 Task: Manage the settings related to the company domain
Action: Mouse moved to (229, 142)
Screenshot: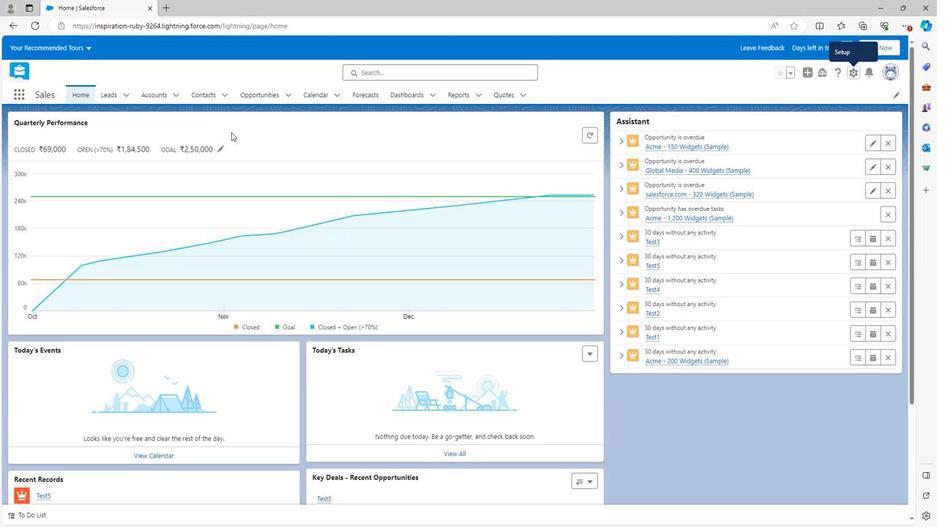 
Action: Mouse scrolled (229, 142) with delta (0, 0)
Screenshot: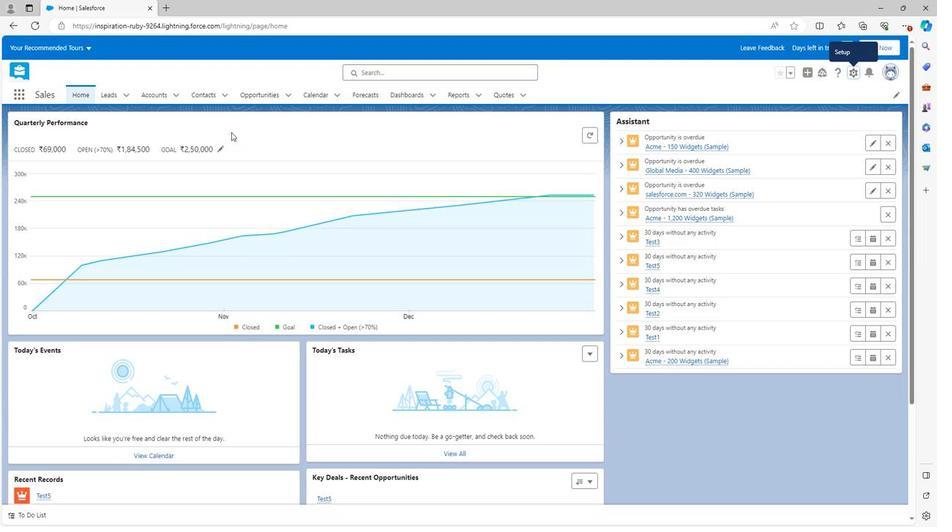 
Action: Mouse moved to (231, 143)
Screenshot: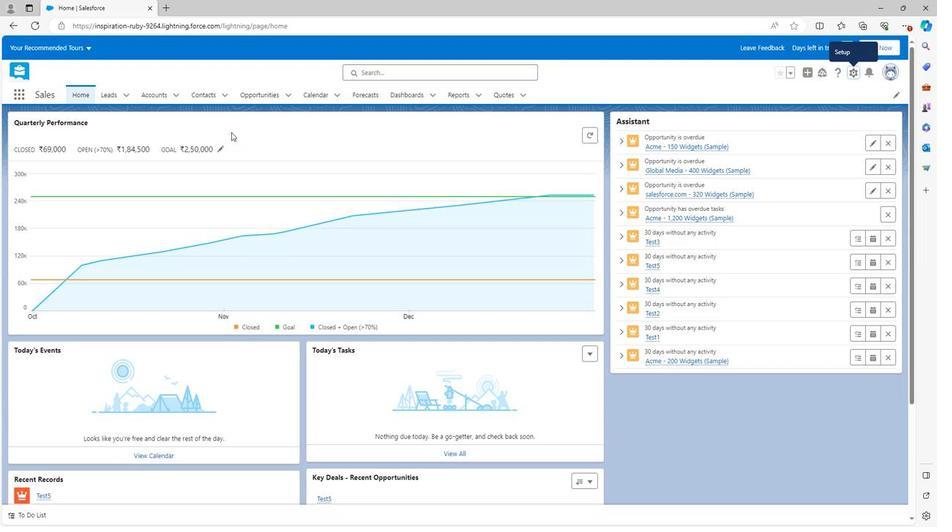 
Action: Mouse scrolled (231, 143) with delta (0, 0)
Screenshot: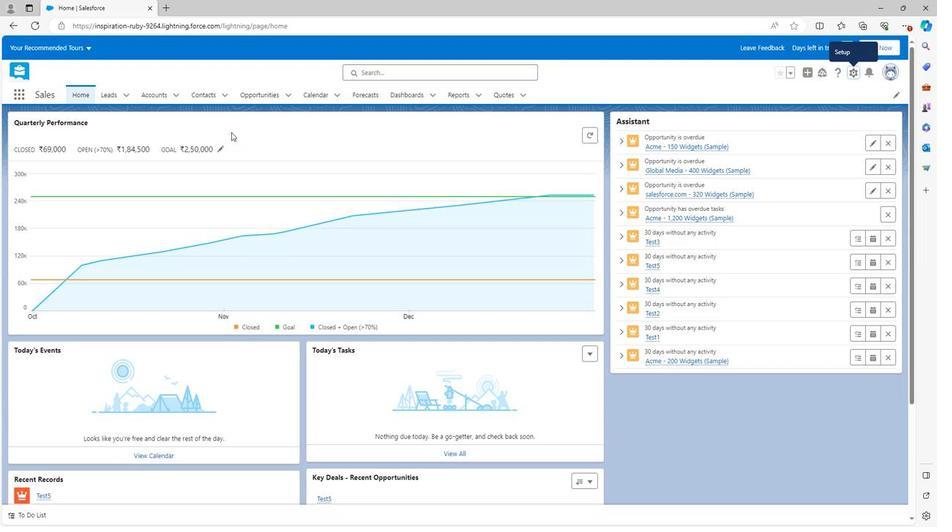
Action: Mouse moved to (232, 144)
Screenshot: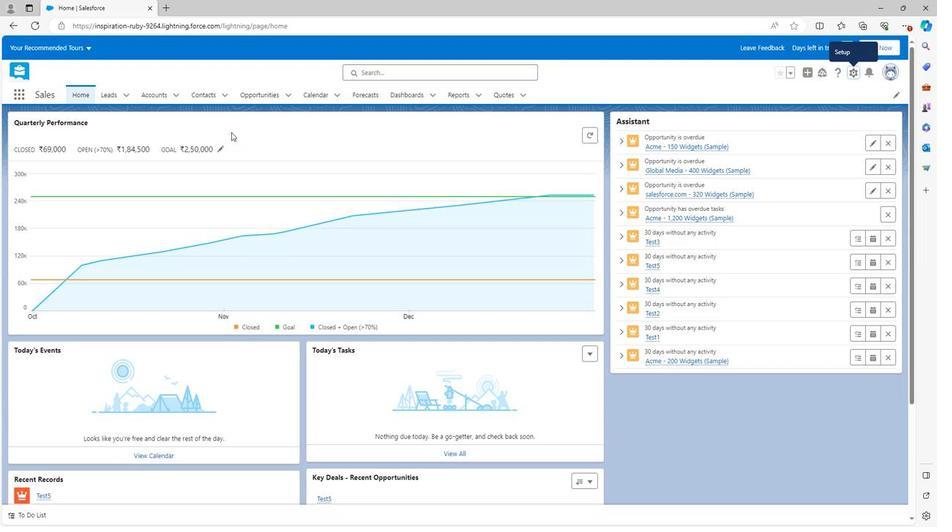 
Action: Mouse scrolled (232, 143) with delta (0, 0)
Screenshot: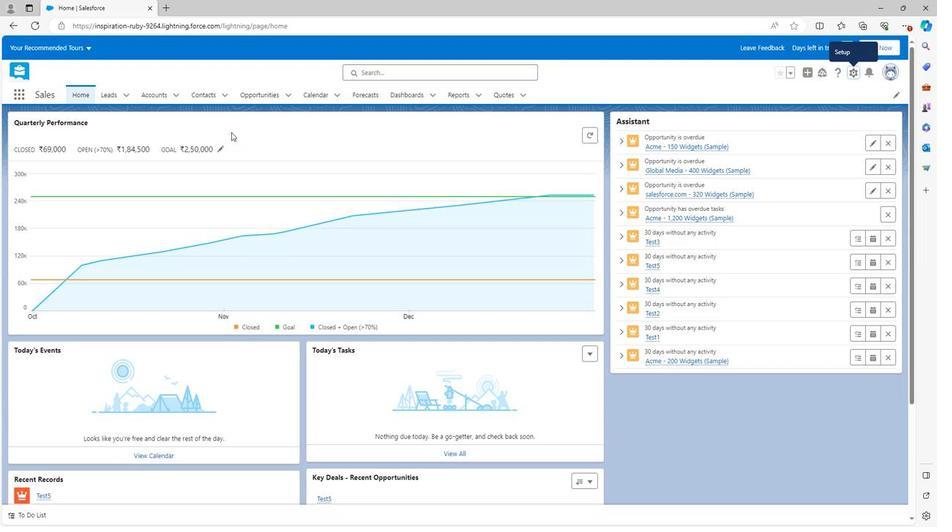 
Action: Mouse moved to (232, 145)
Screenshot: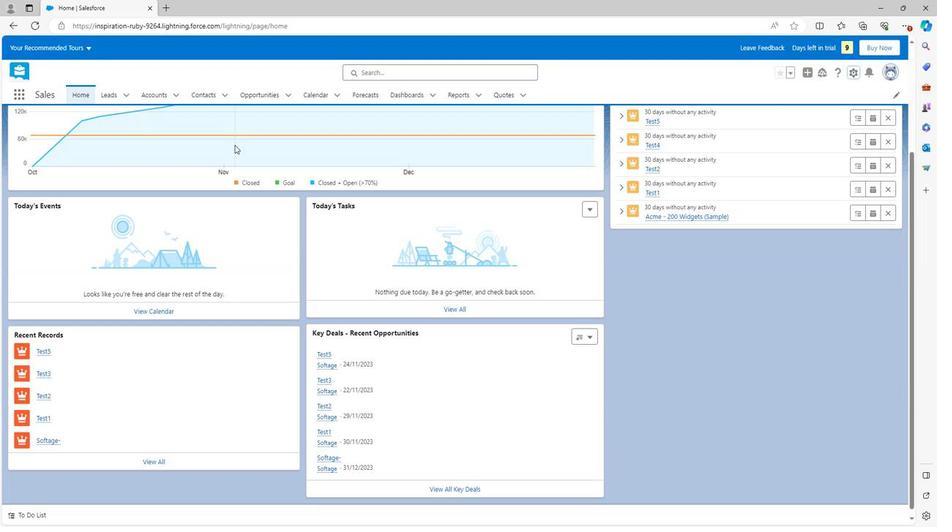 
Action: Mouse scrolled (232, 144) with delta (0, 0)
Screenshot: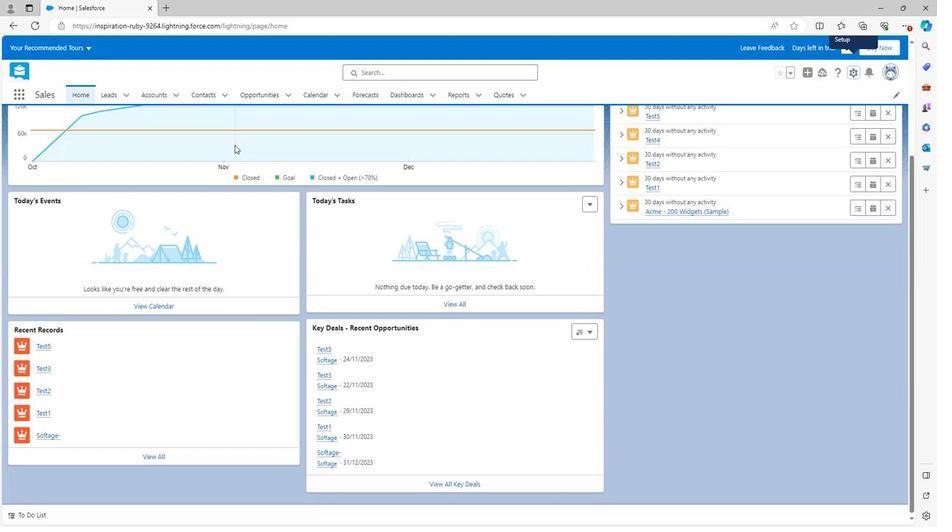 
Action: Mouse moved to (232, 145)
Screenshot: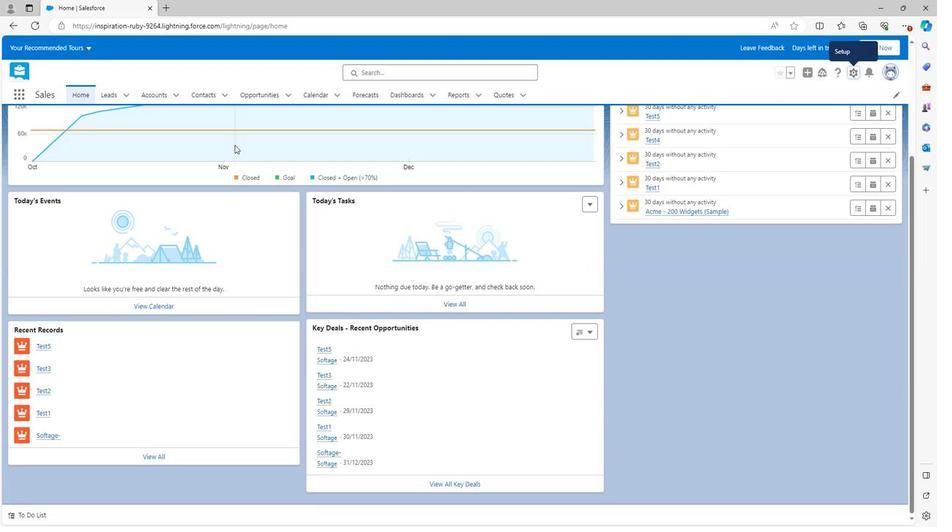 
Action: Mouse scrolled (232, 145) with delta (0, 0)
Screenshot: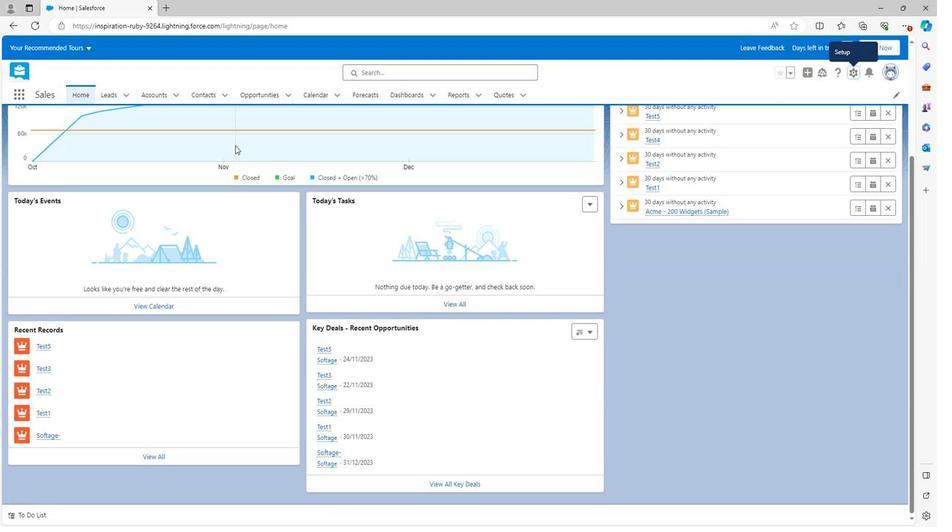 
Action: Mouse scrolled (232, 145) with delta (0, 0)
Screenshot: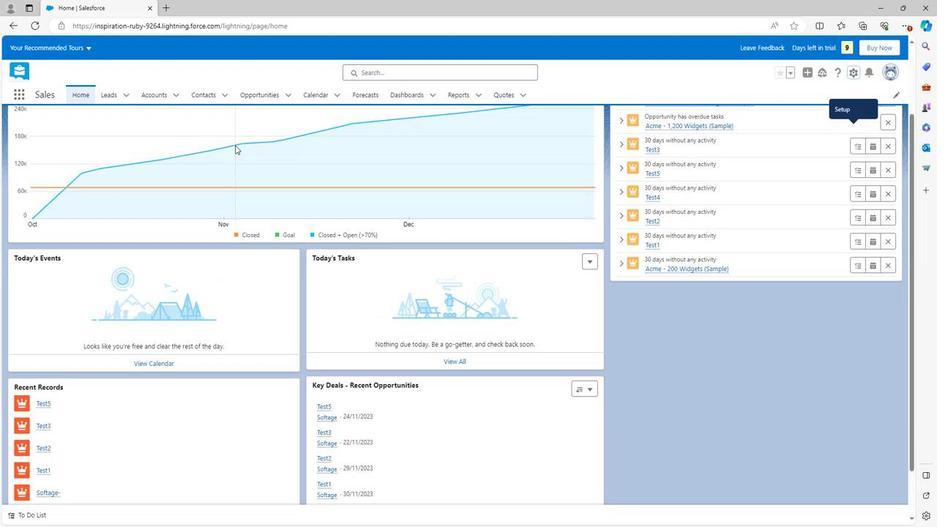 
Action: Mouse scrolled (232, 145) with delta (0, 0)
Screenshot: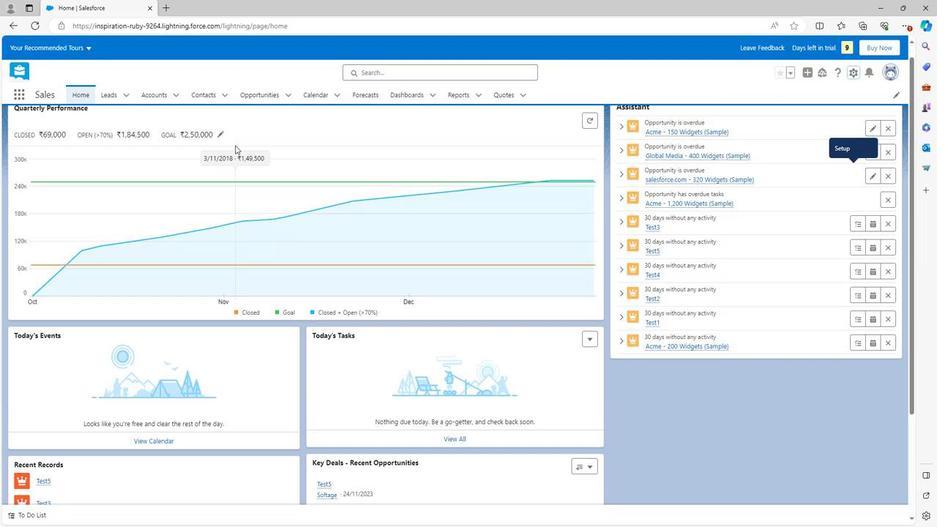 
Action: Mouse scrolled (232, 145) with delta (0, 0)
Screenshot: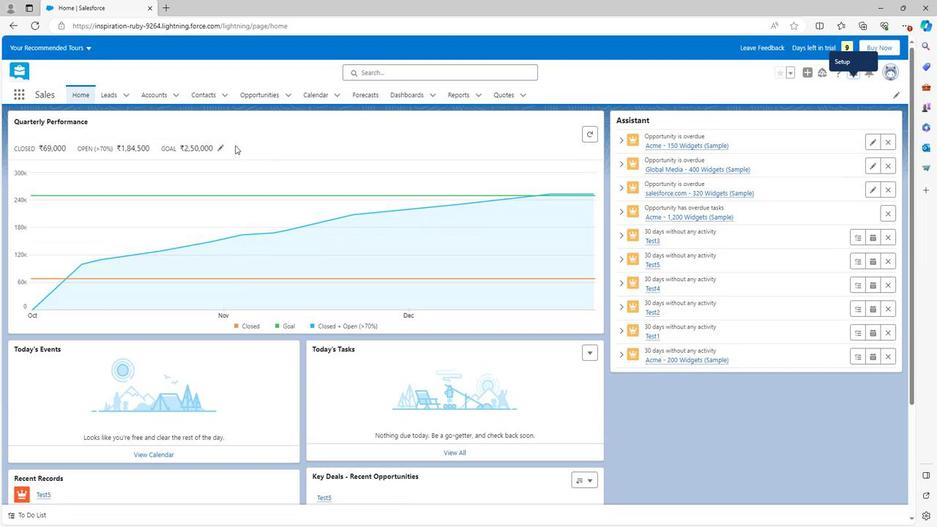 
Action: Mouse moved to (848, 75)
Screenshot: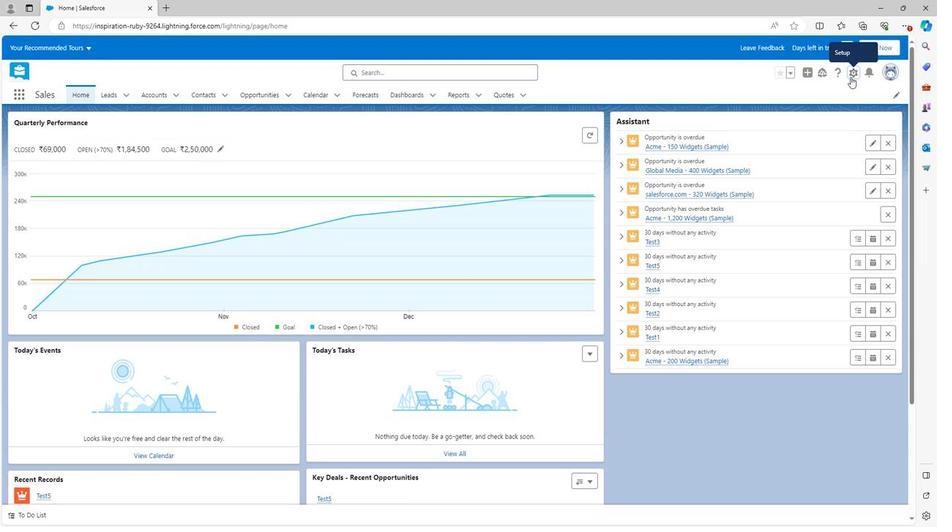 
Action: Mouse pressed left at (848, 75)
Screenshot: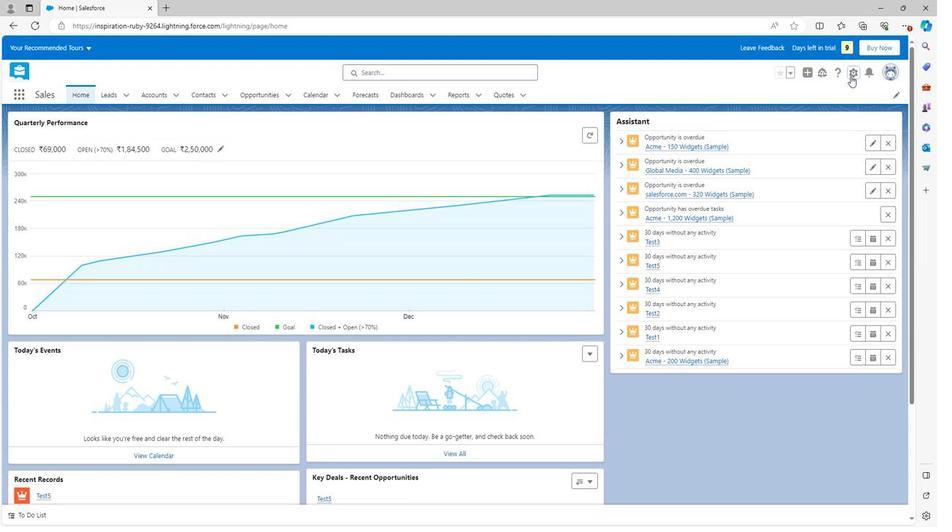 
Action: Mouse moved to (820, 97)
Screenshot: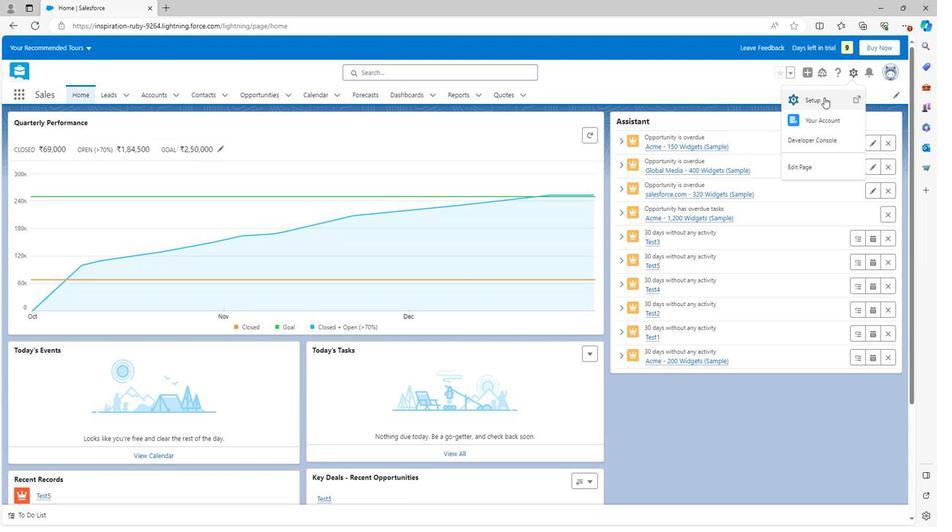 
Action: Mouse pressed left at (820, 97)
Screenshot: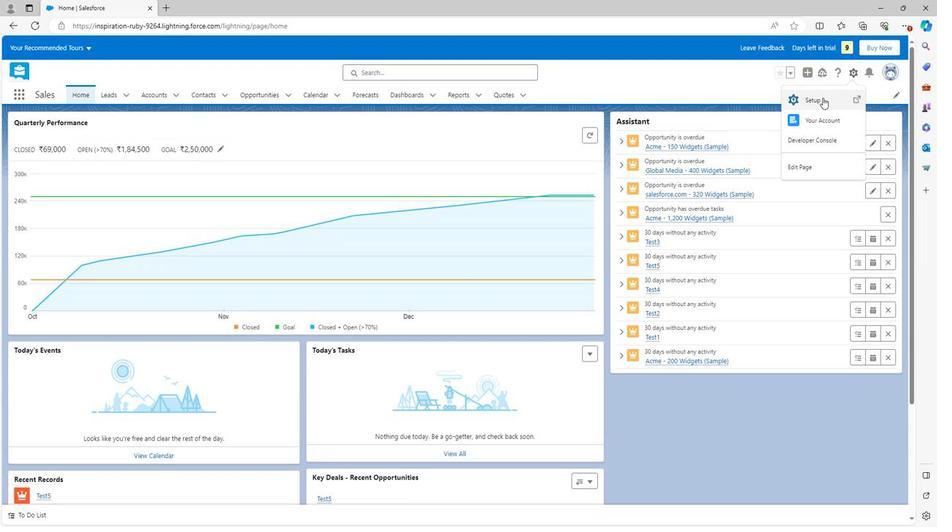 
Action: Mouse moved to (36, 348)
Screenshot: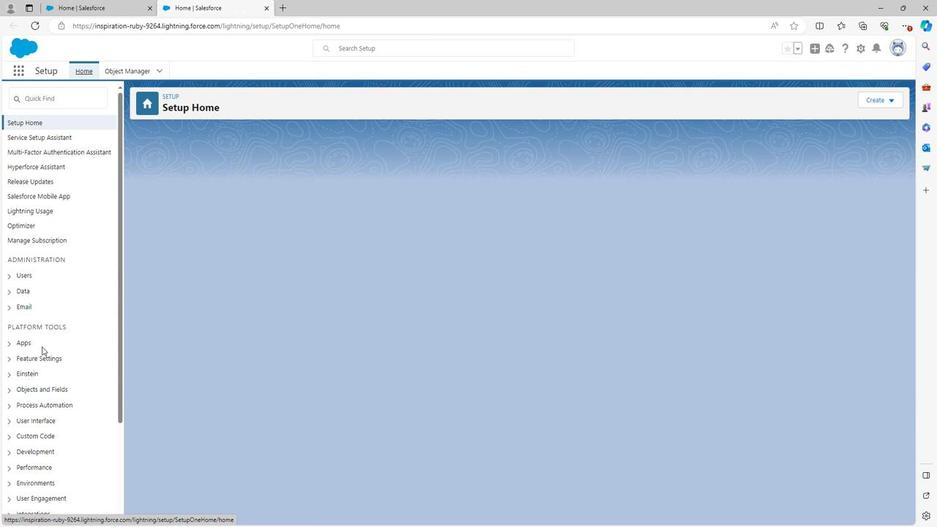 
Action: Mouse scrolled (36, 347) with delta (0, 0)
Screenshot: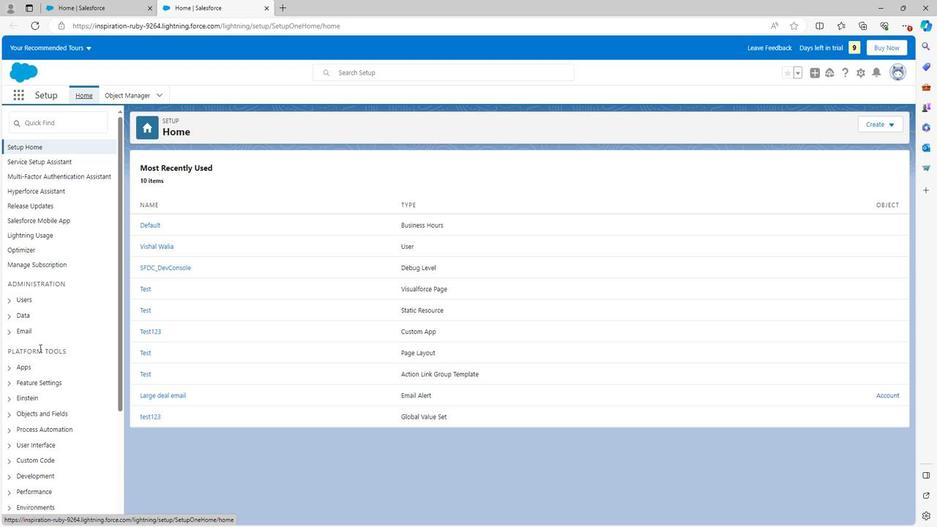 
Action: Mouse scrolled (36, 347) with delta (0, 0)
Screenshot: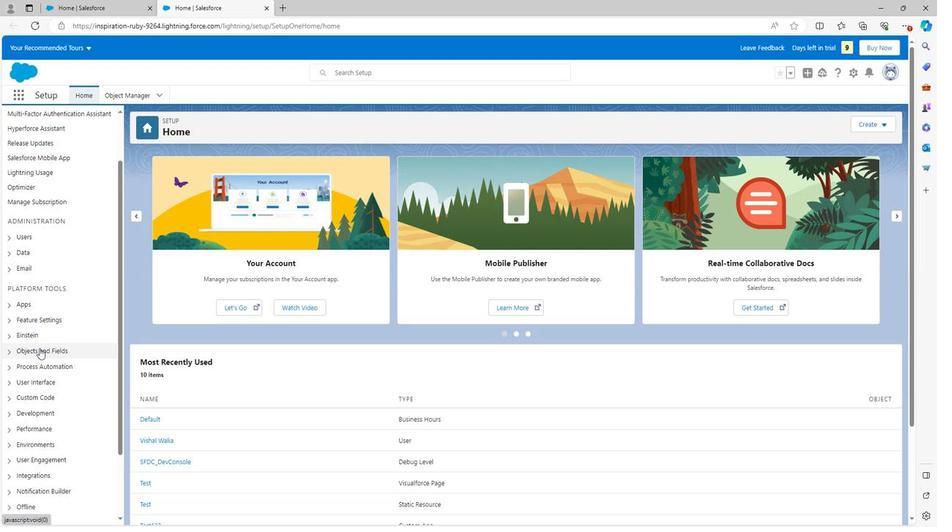 
Action: Mouse scrolled (36, 347) with delta (0, 0)
Screenshot: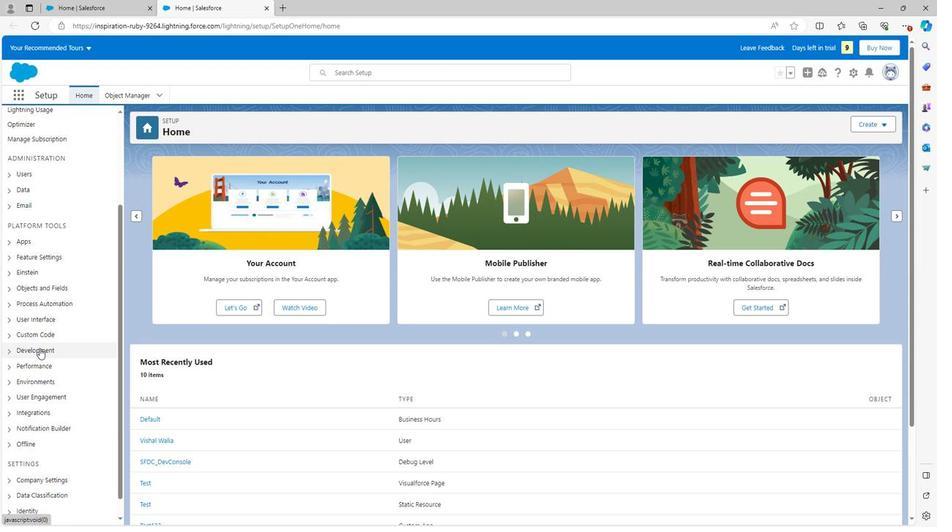 
Action: Mouse scrolled (36, 347) with delta (0, 0)
Screenshot: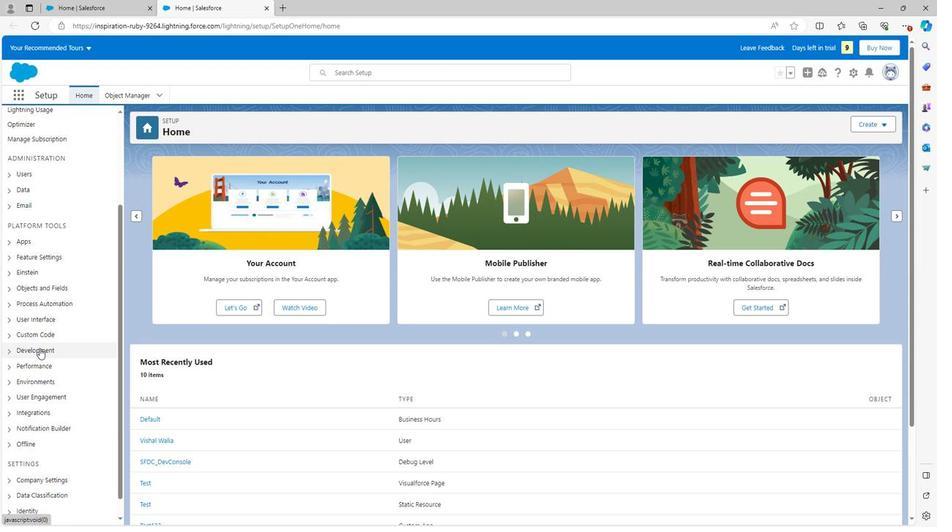 
Action: Mouse moved to (6, 461)
Screenshot: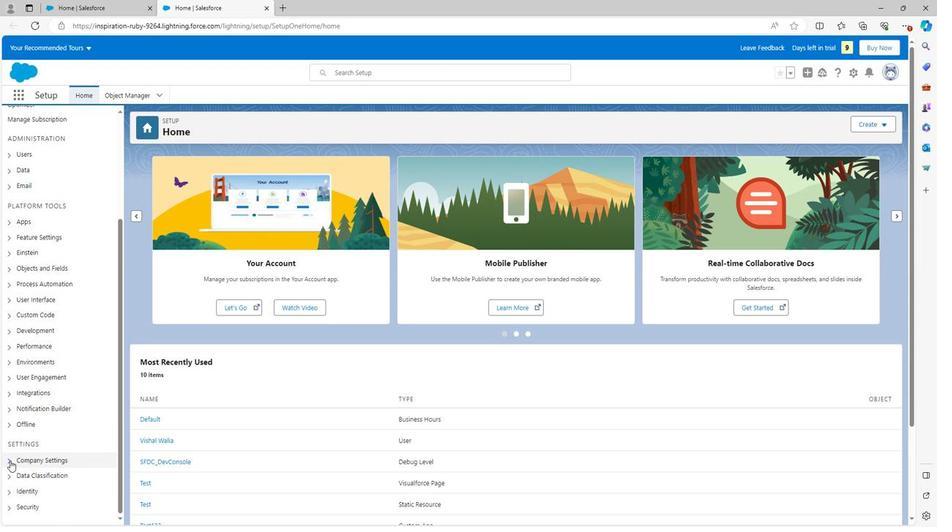 
Action: Mouse pressed left at (6, 461)
Screenshot: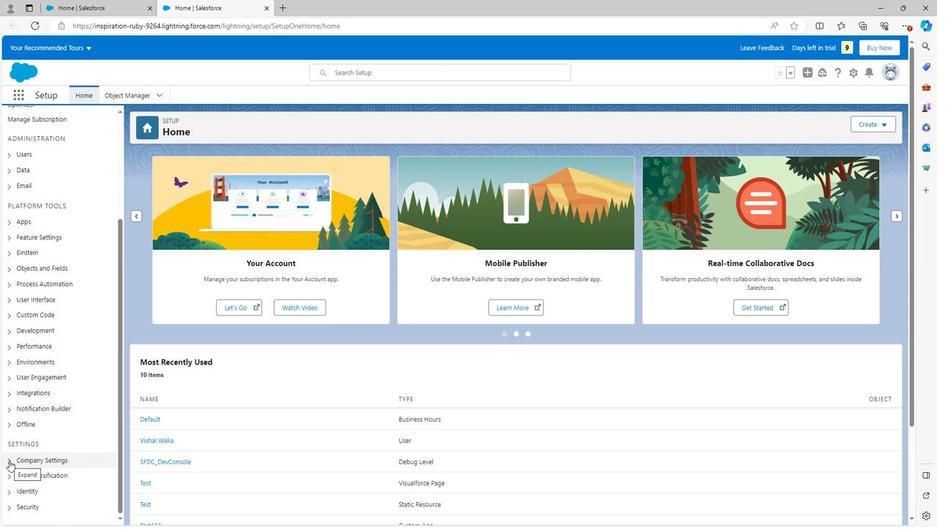 
Action: Mouse scrolled (6, 460) with delta (0, 0)
Screenshot: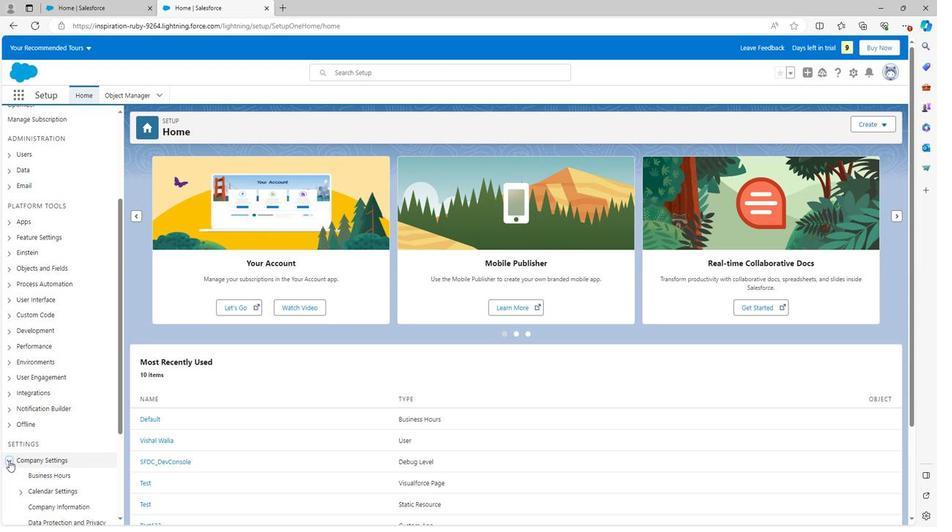
Action: Mouse scrolled (6, 460) with delta (0, 0)
Screenshot: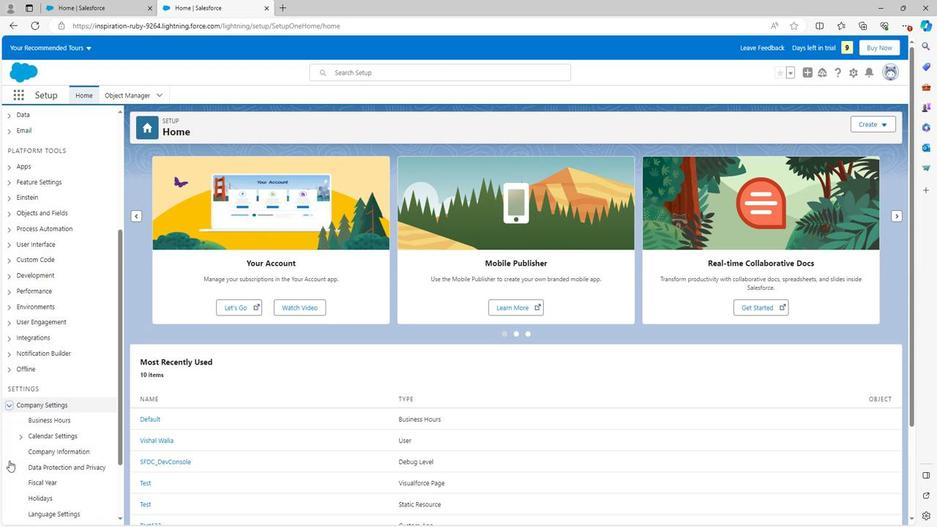
Action: Mouse scrolled (6, 460) with delta (0, 0)
Screenshot: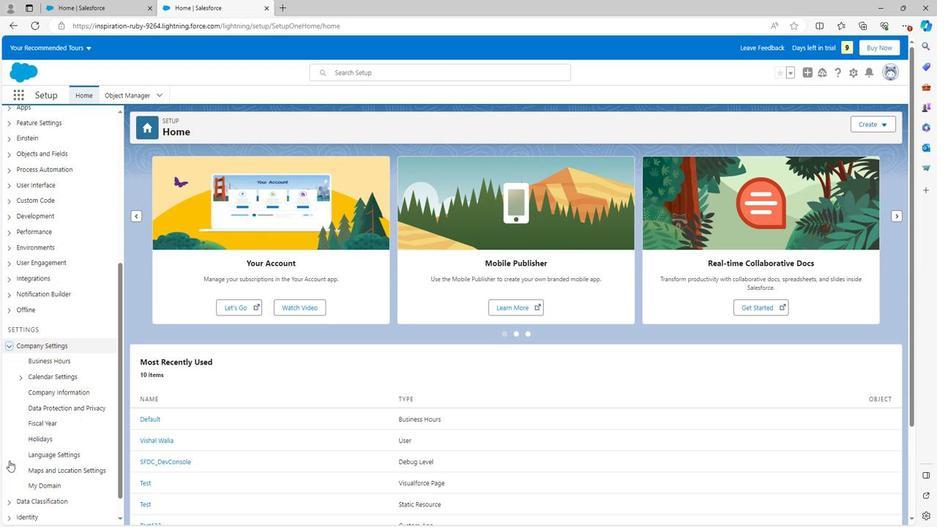 
Action: Mouse moved to (30, 460)
Screenshot: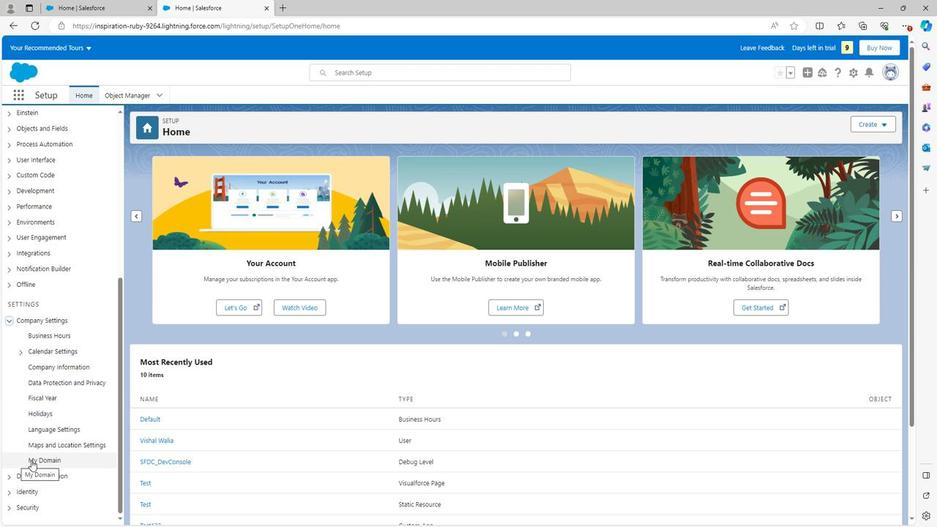 
Action: Mouse pressed left at (30, 460)
Screenshot: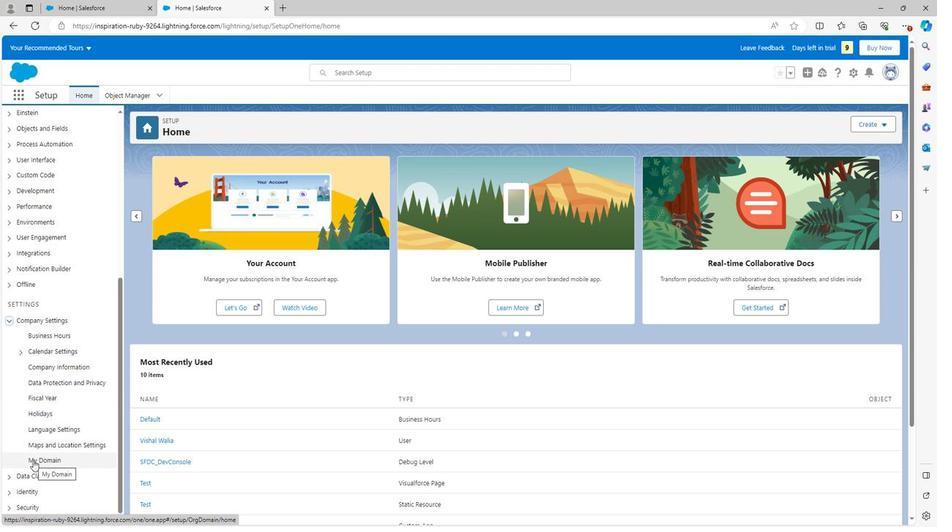
Action: Mouse moved to (327, 336)
Screenshot: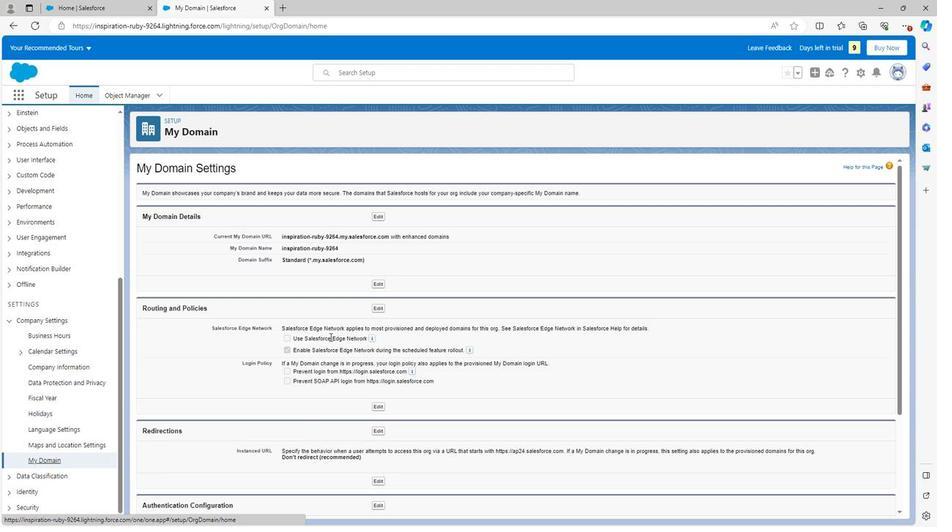 
Action: Mouse scrolled (327, 335) with delta (0, 0)
Screenshot: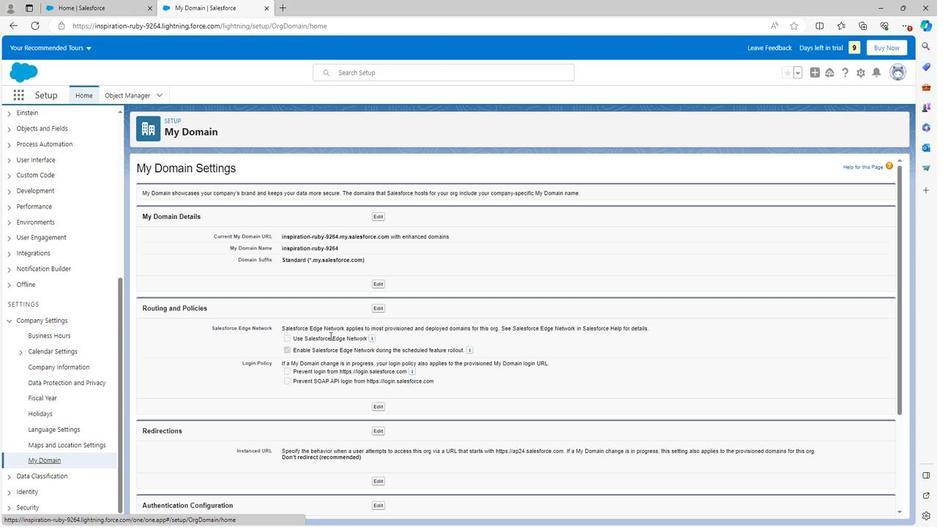 
Action: Mouse moved to (327, 336)
Screenshot: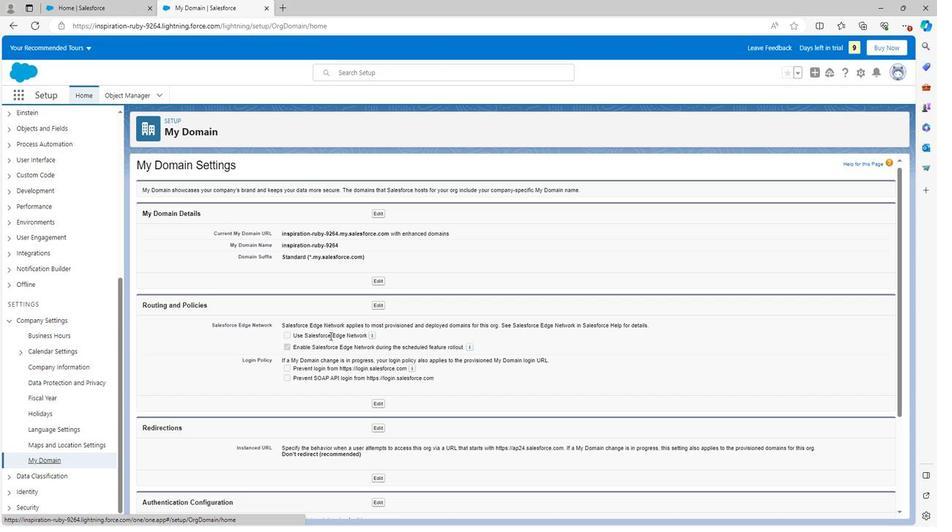 
Action: Mouse scrolled (327, 335) with delta (0, 0)
Screenshot: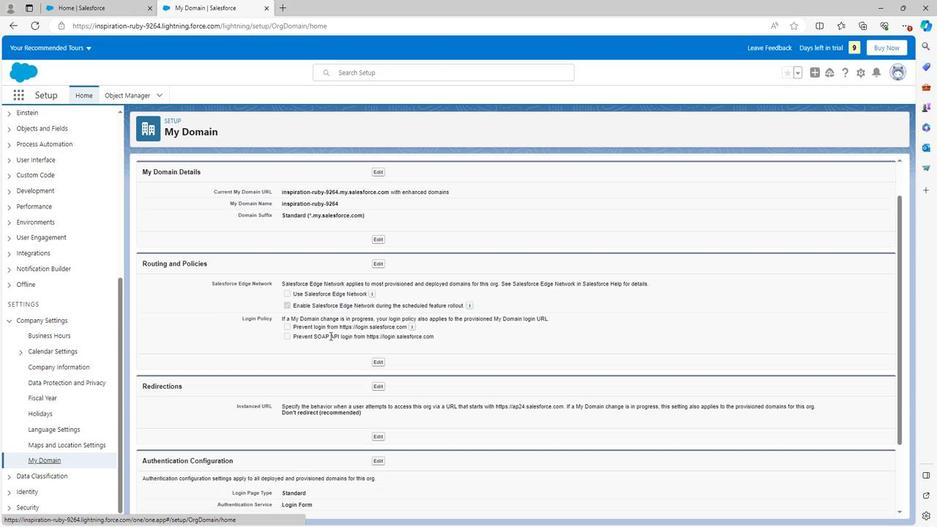 
Action: Mouse moved to (327, 336)
Screenshot: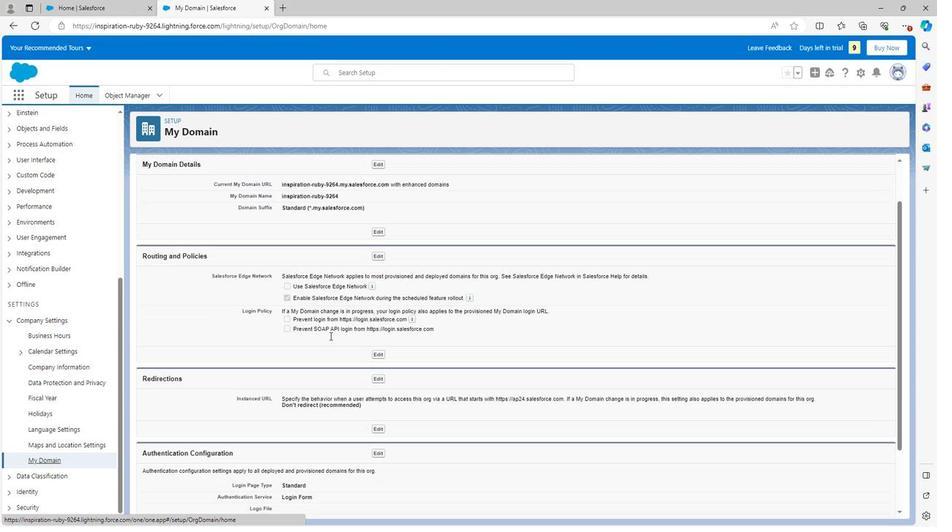 
Action: Mouse scrolled (327, 335) with delta (0, 0)
Screenshot: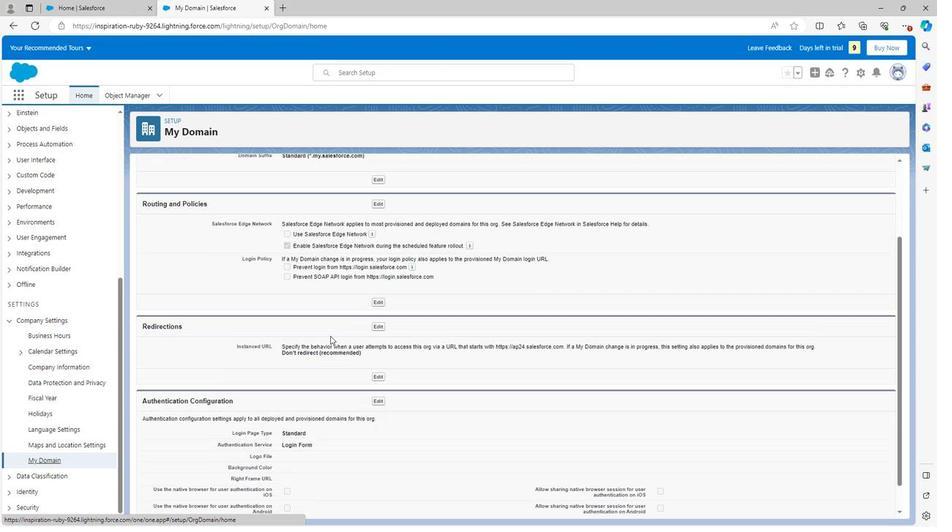 
Action: Mouse moved to (328, 336)
Screenshot: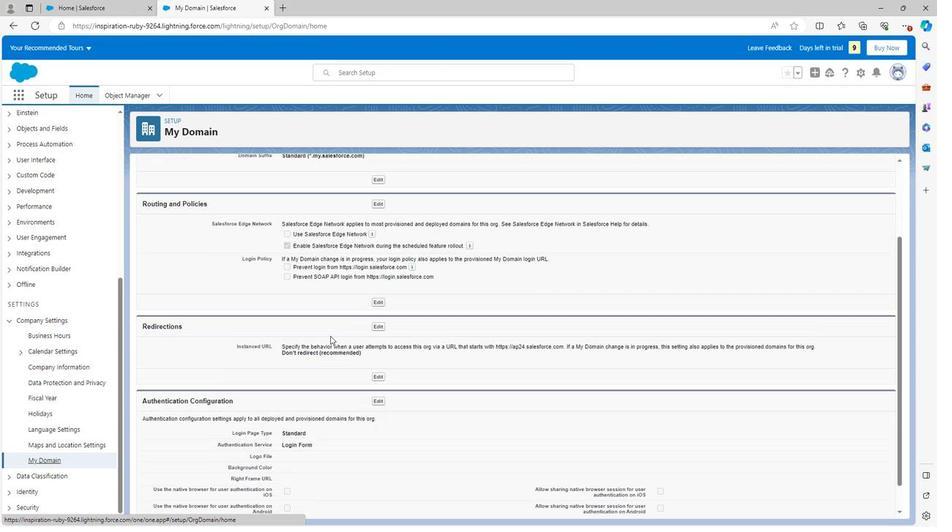 
Action: Mouse scrolled (328, 335) with delta (0, 0)
Screenshot: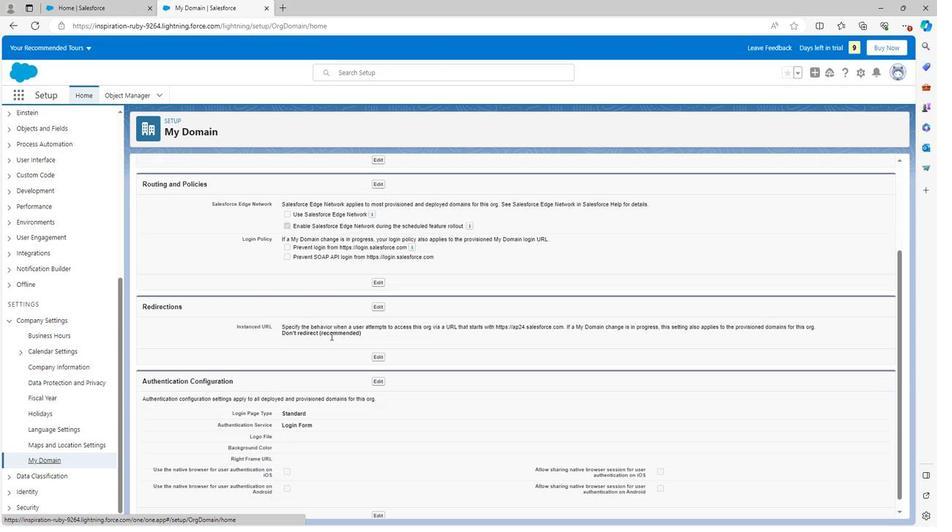 
Action: Mouse scrolled (328, 335) with delta (0, 0)
Screenshot: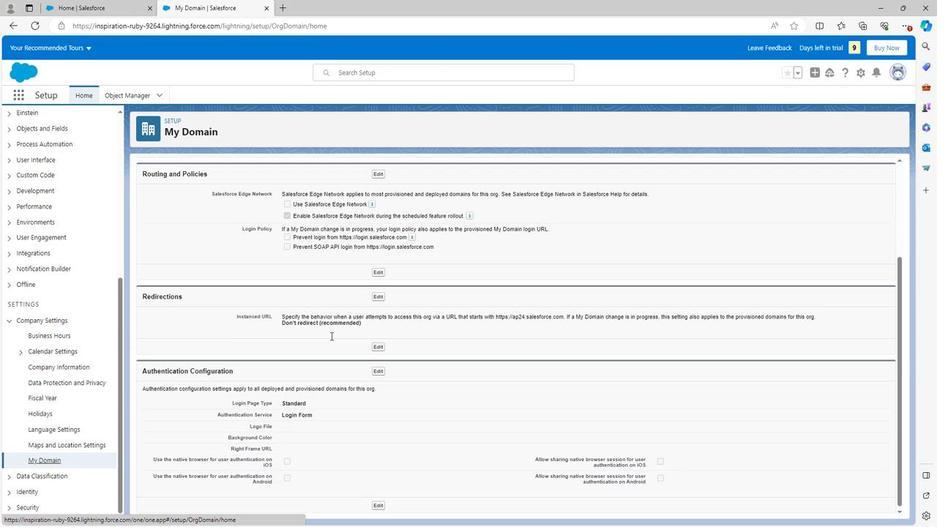 
Action: Mouse scrolled (328, 336) with delta (0, 0)
Screenshot: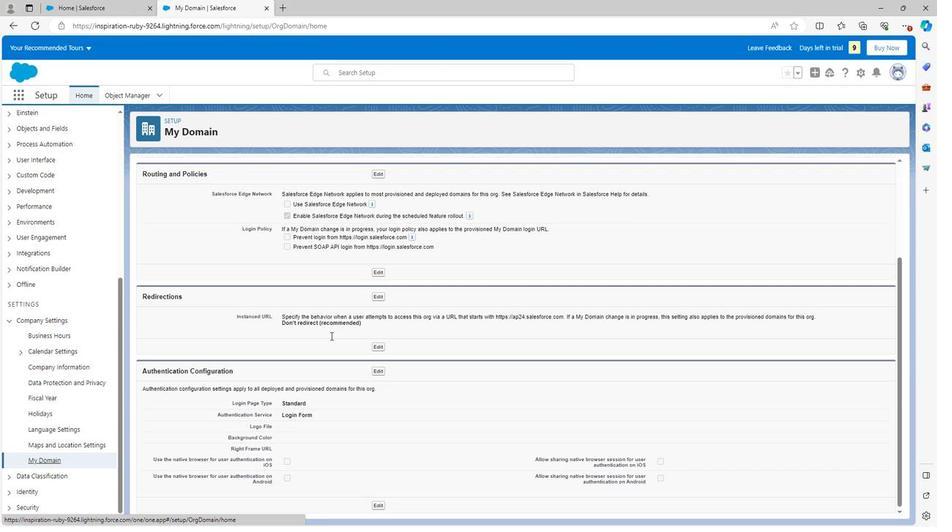 
Action: Mouse scrolled (328, 336) with delta (0, 0)
Screenshot: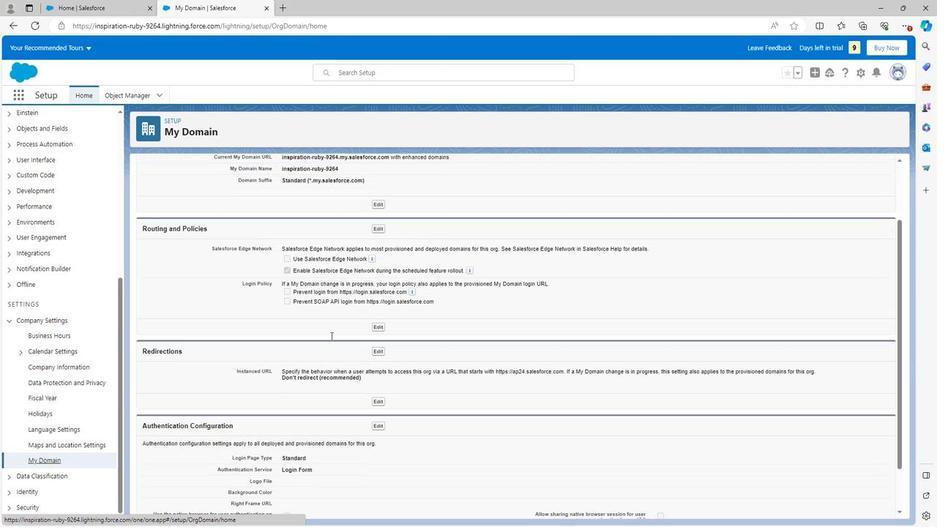 
Action: Mouse scrolled (328, 336) with delta (0, 0)
Screenshot: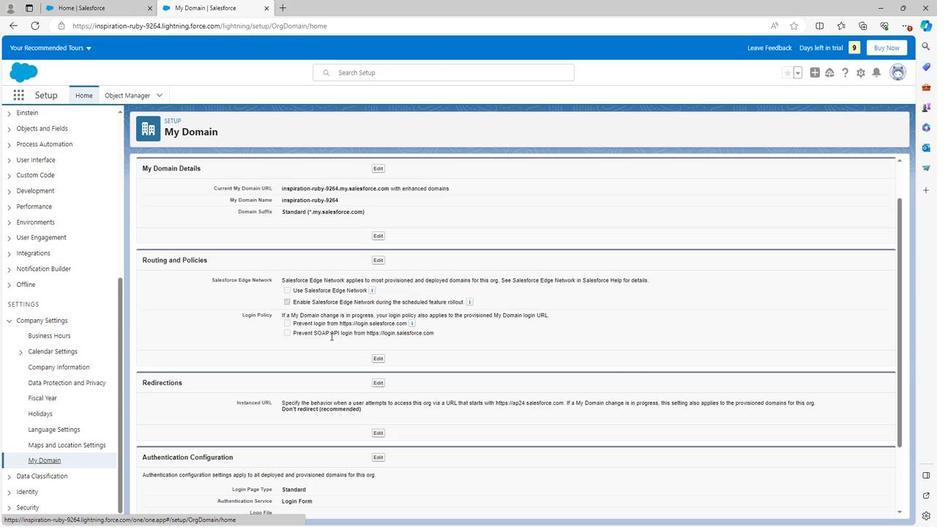 
Action: Mouse scrolled (328, 336) with delta (0, 0)
Screenshot: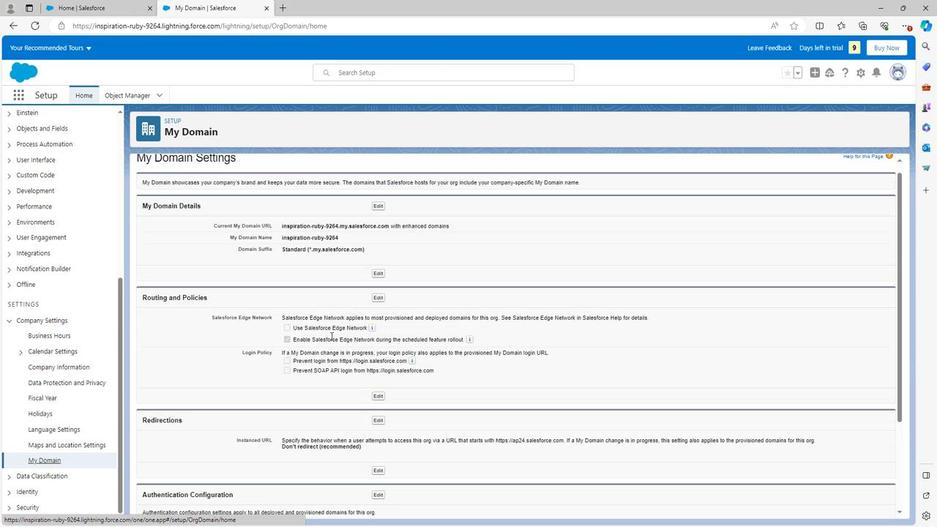 
Action: Mouse scrolled (328, 336) with delta (0, 0)
Screenshot: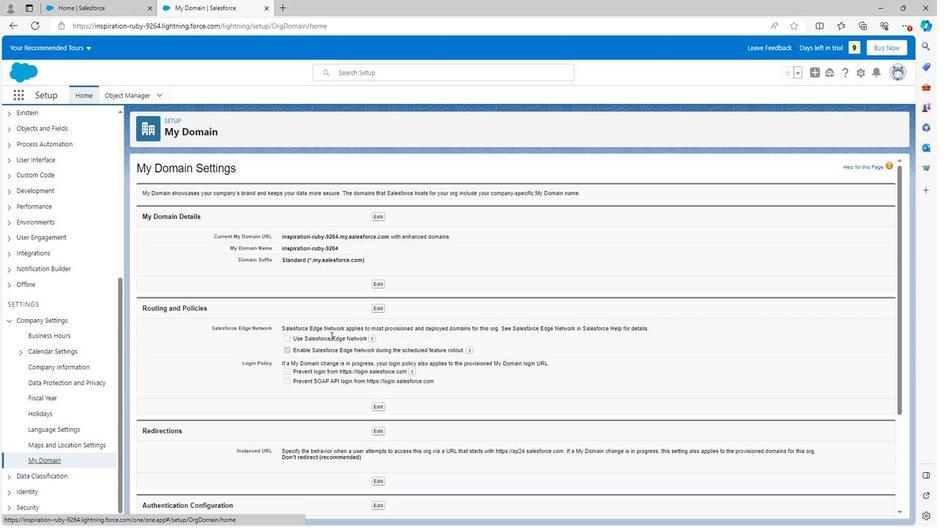 
Action: Mouse moved to (380, 216)
Screenshot: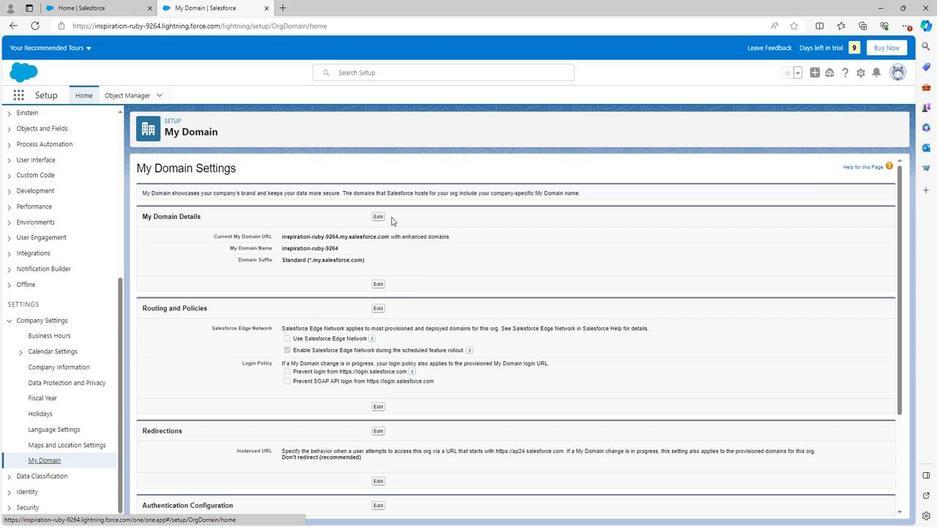 
Action: Mouse pressed left at (380, 216)
Screenshot: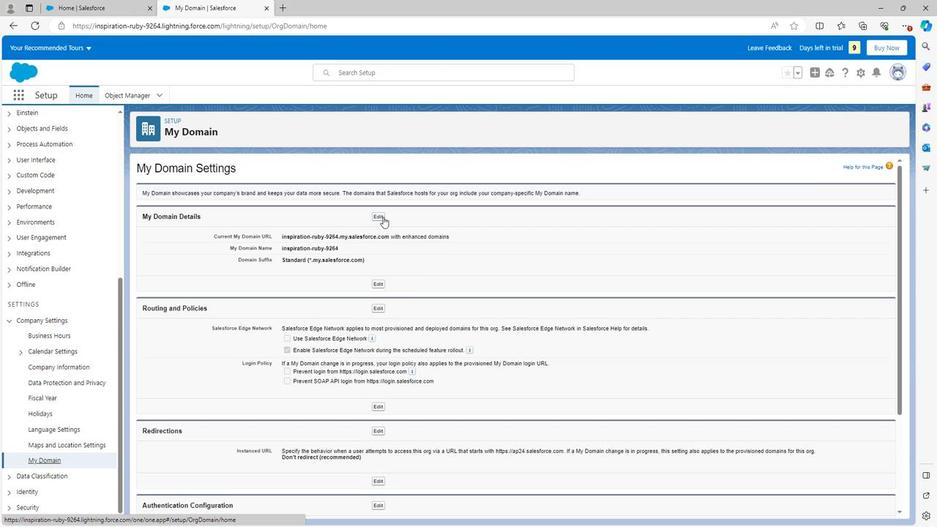 
Action: Mouse moved to (381, 328)
Screenshot: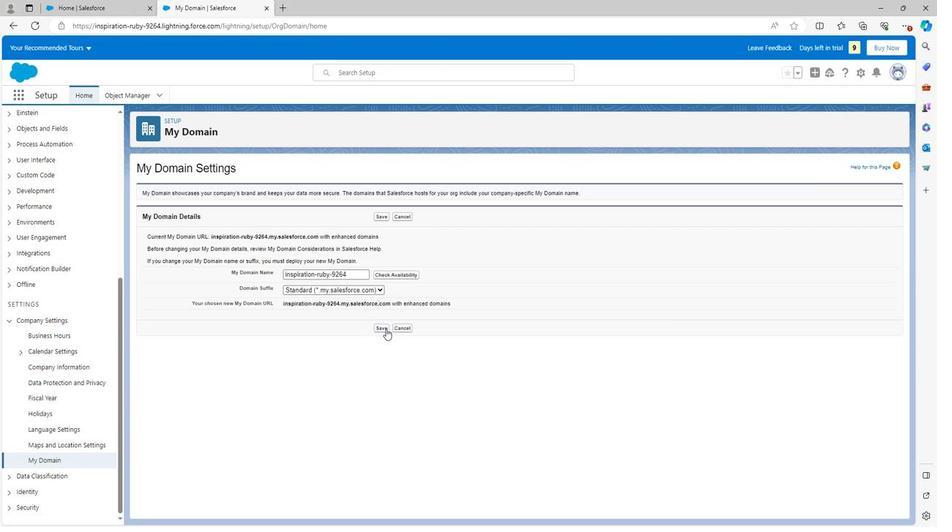 
Action: Mouse pressed left at (381, 328)
Screenshot: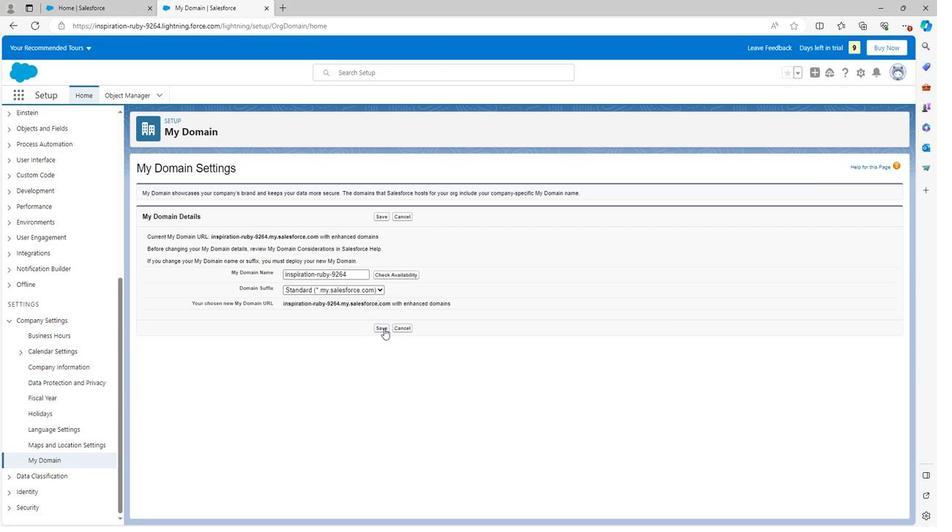 
Action: Mouse scrolled (381, 328) with delta (0, 0)
Screenshot: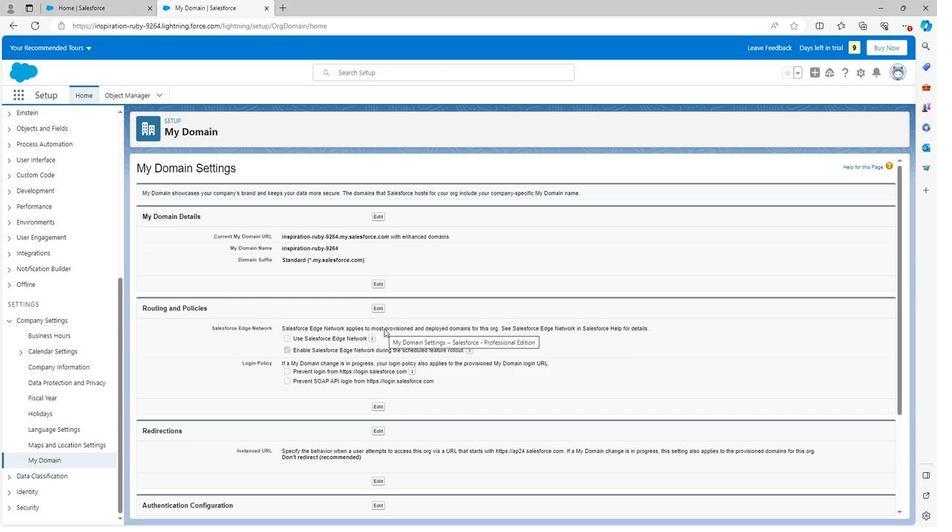 
Action: Mouse moved to (381, 328)
Screenshot: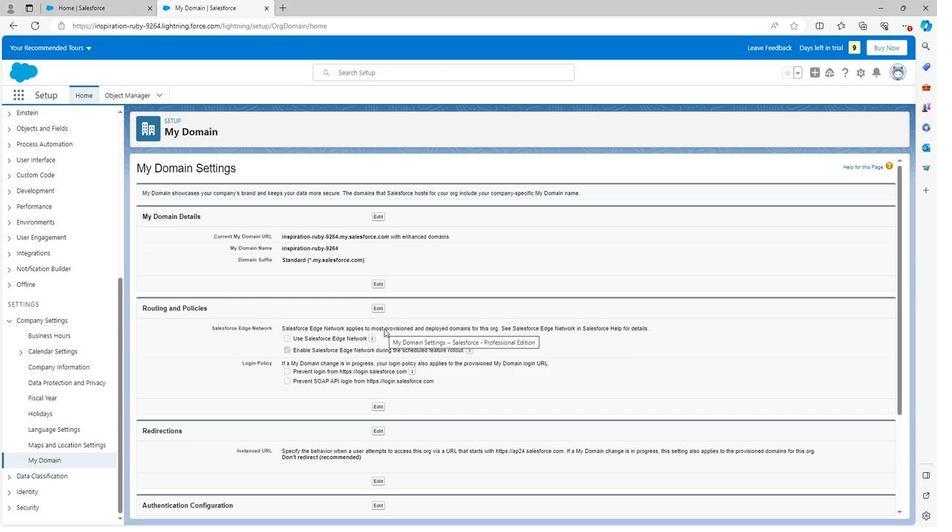 
Action: Mouse scrolled (381, 328) with delta (0, 0)
Screenshot: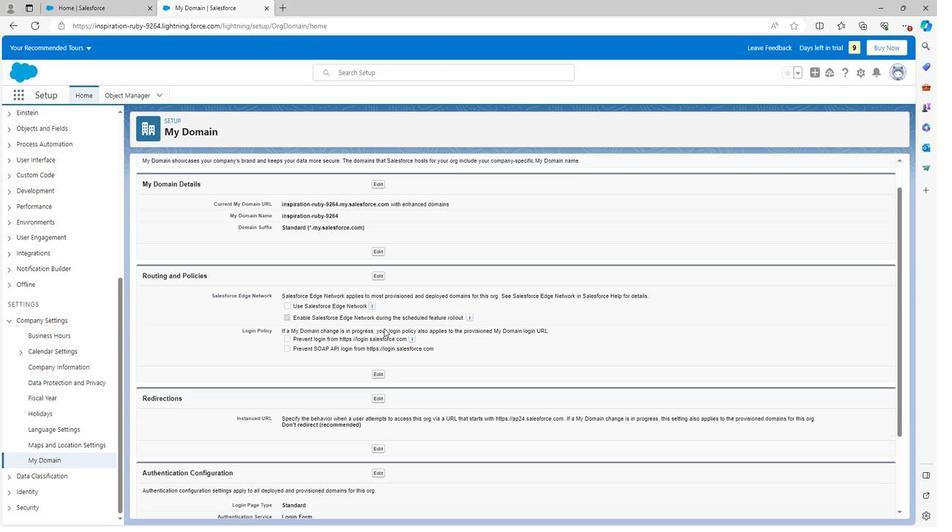 
Action: Mouse scrolled (381, 328) with delta (0, 0)
Screenshot: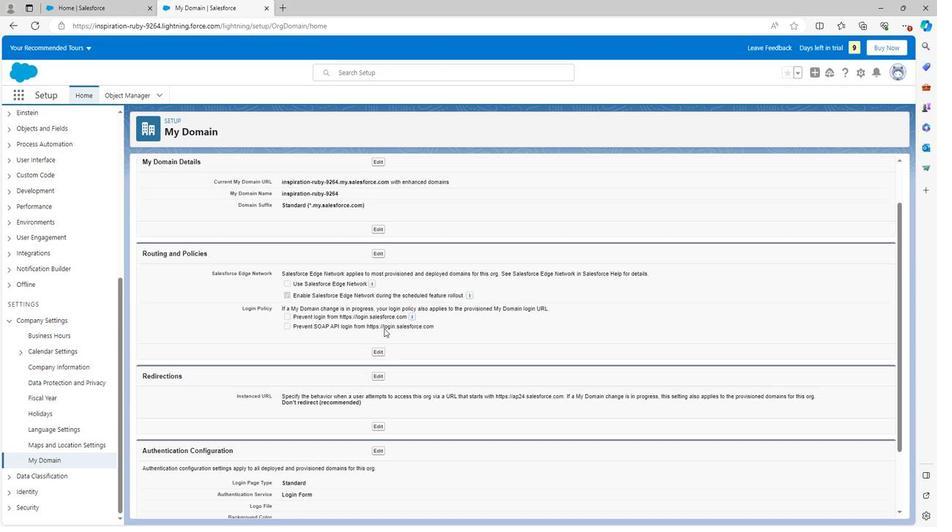 
Action: Mouse moved to (381, 328)
Screenshot: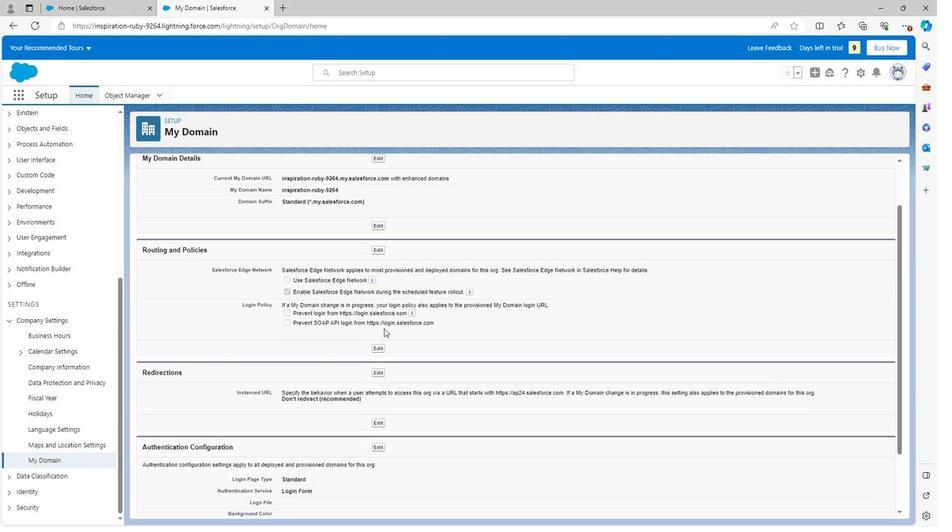 
Action: Mouse scrolled (381, 328) with delta (0, 0)
Screenshot: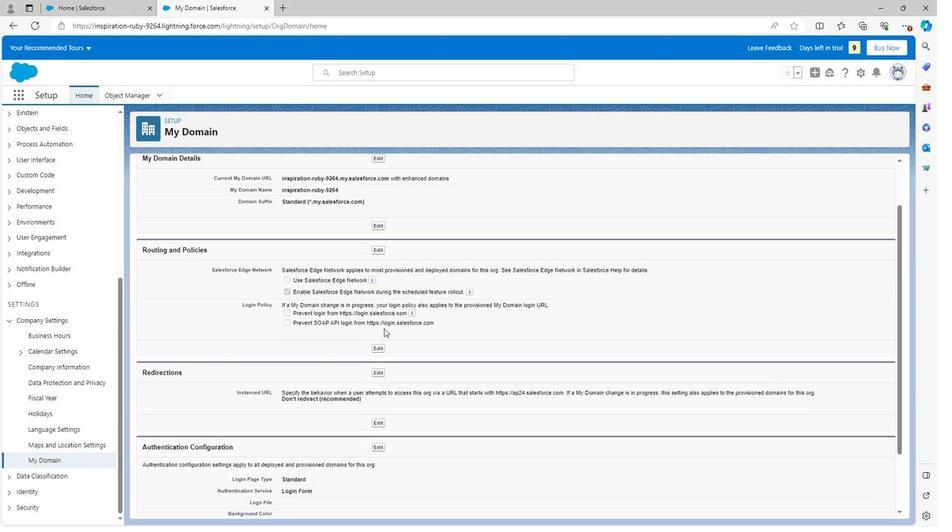 
Action: Mouse moved to (381, 328)
Screenshot: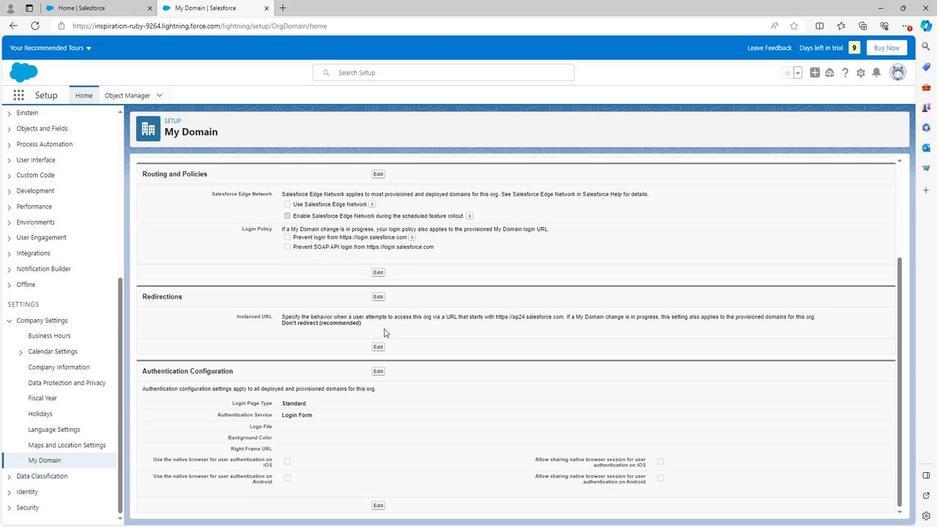 
